 Task: Add Sliced Muenster Cheese Rbst Free to the cart.
Action: Mouse pressed left at (11, 115)
Screenshot: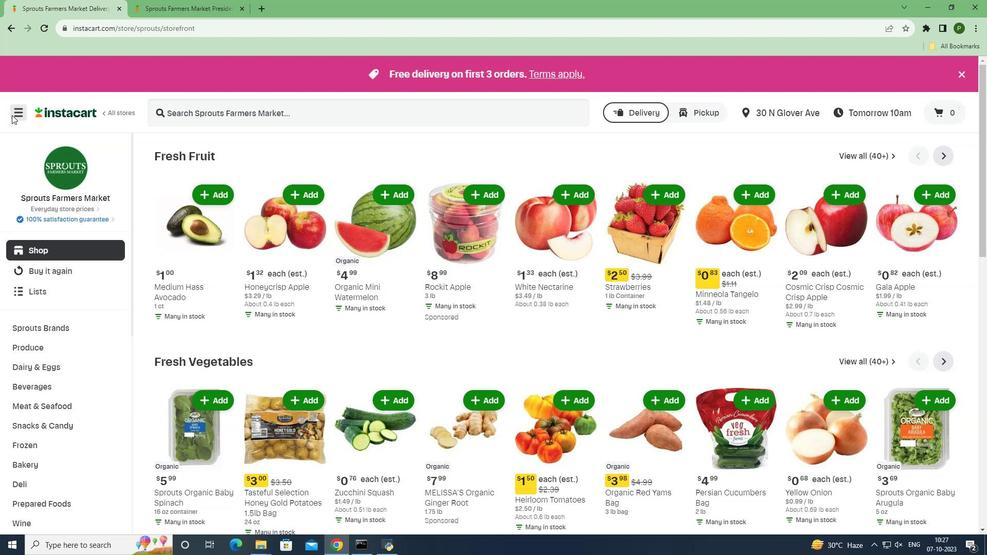 
Action: Mouse moved to (70, 271)
Screenshot: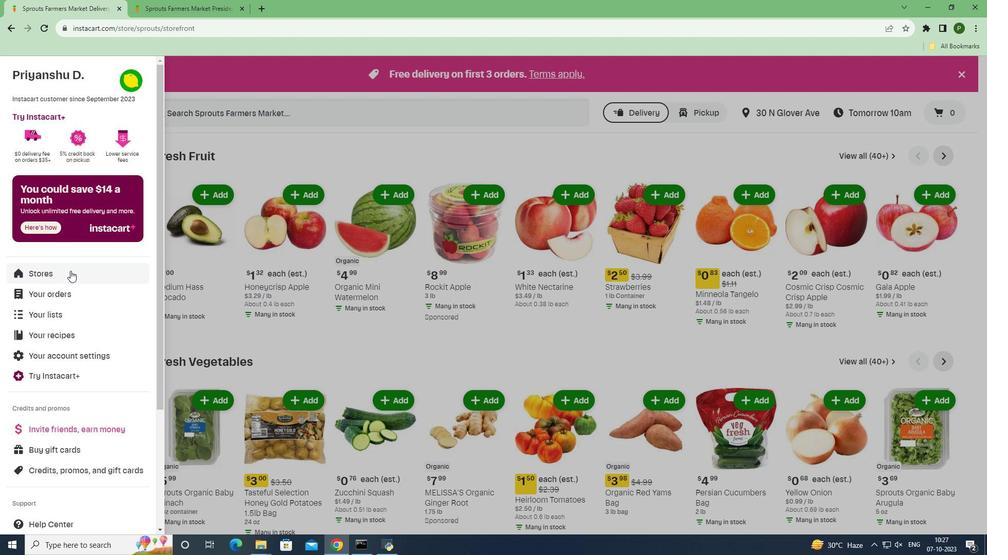 
Action: Mouse pressed left at (70, 271)
Screenshot: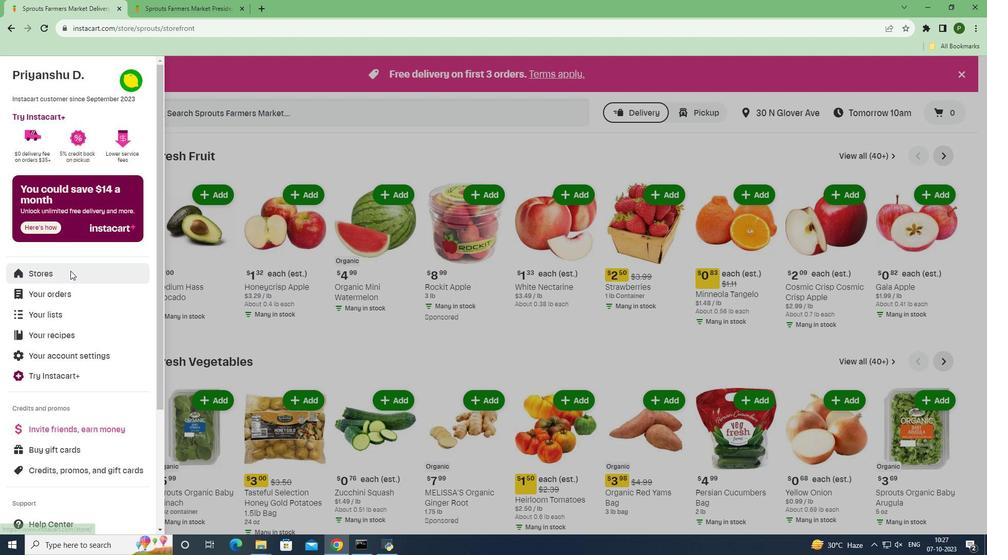 
Action: Mouse moved to (234, 119)
Screenshot: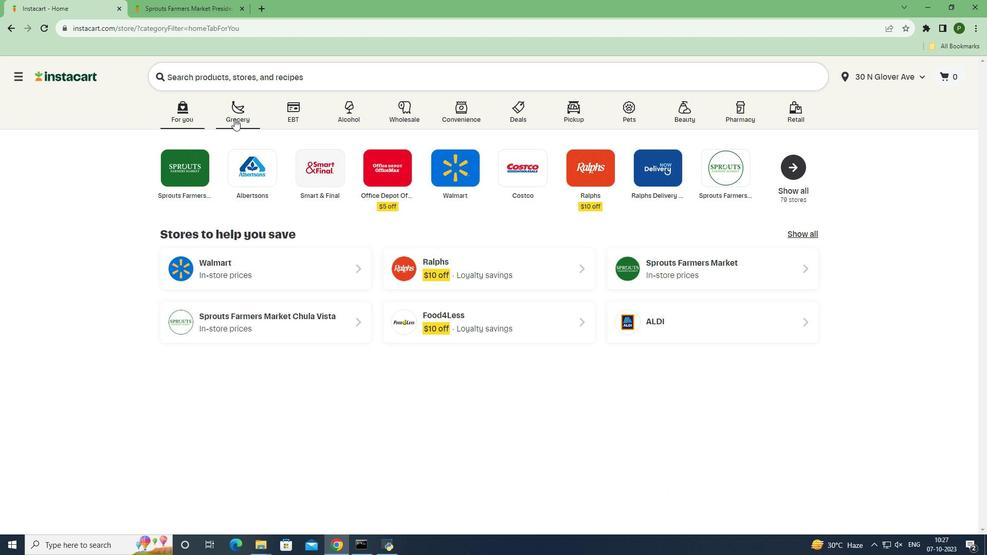 
Action: Mouse pressed left at (234, 119)
Screenshot: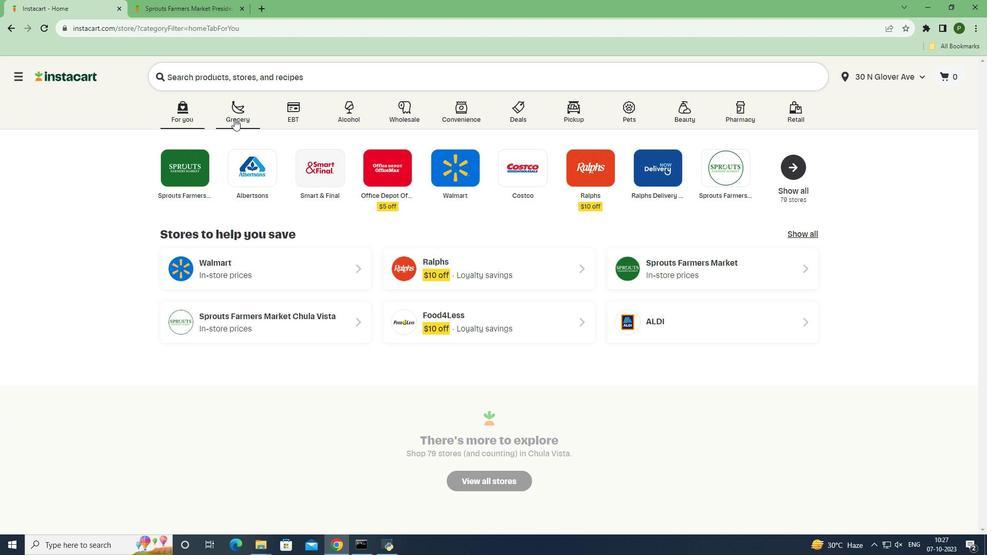 
Action: Mouse moved to (420, 235)
Screenshot: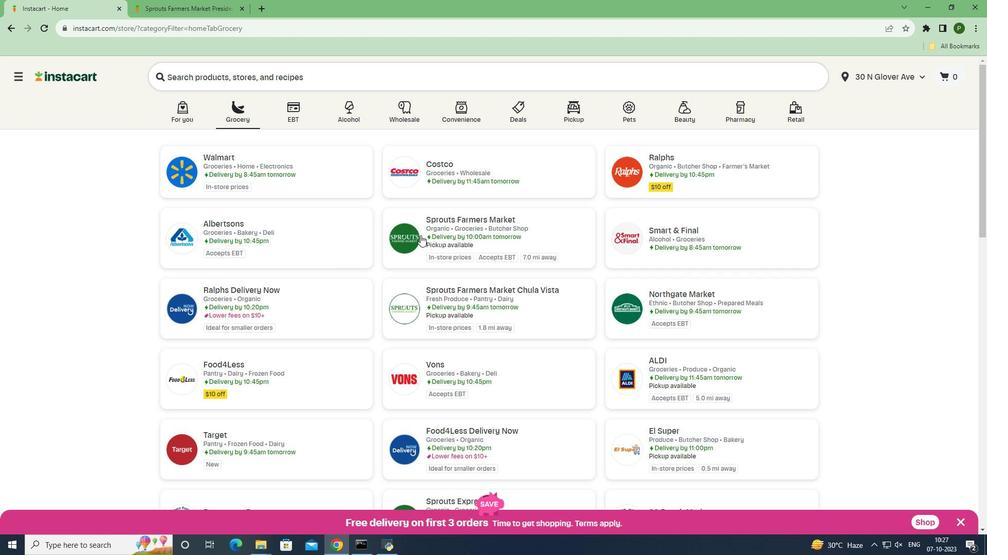 
Action: Mouse pressed left at (420, 235)
Screenshot: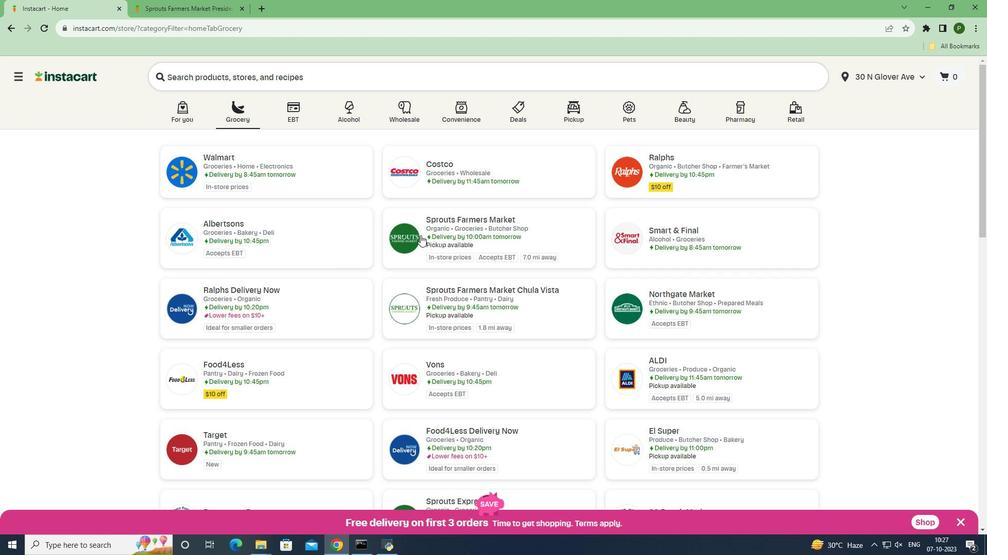 
Action: Mouse moved to (89, 335)
Screenshot: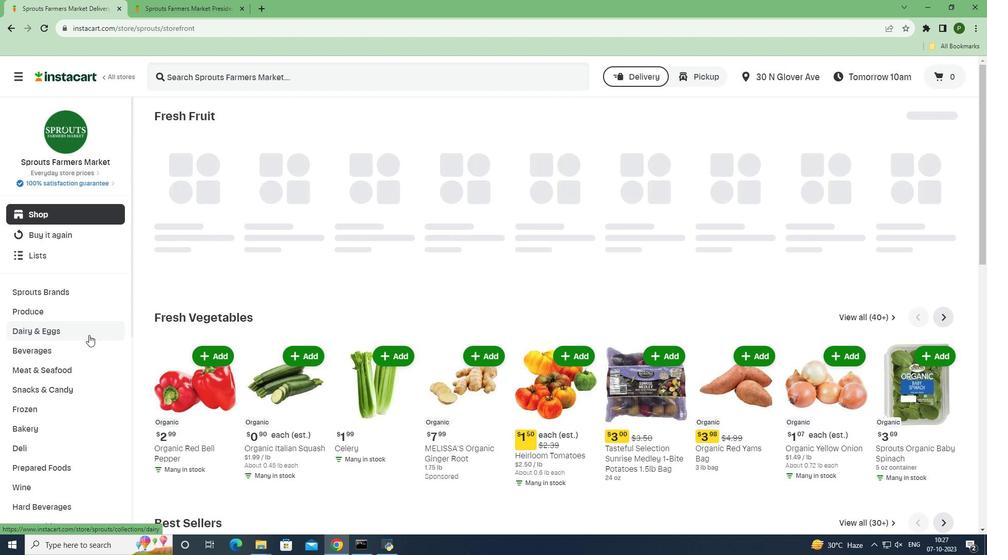 
Action: Mouse pressed left at (89, 335)
Screenshot: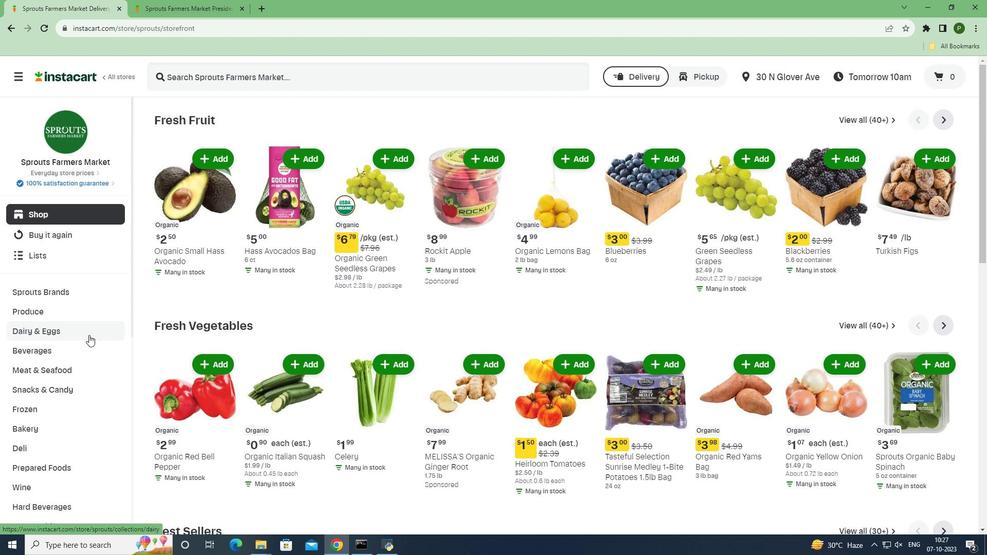 
Action: Mouse moved to (59, 370)
Screenshot: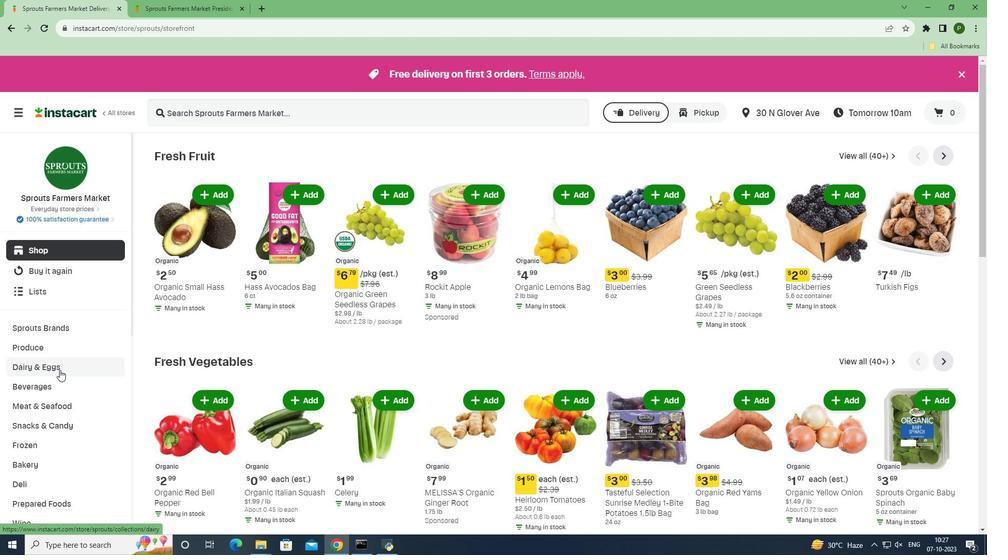 
Action: Mouse pressed left at (59, 370)
Screenshot: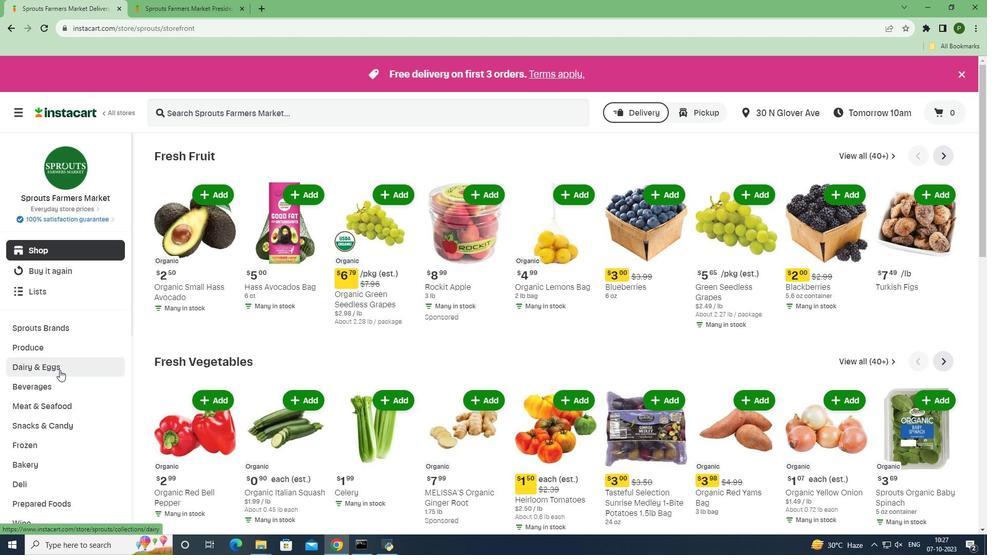 
Action: Mouse moved to (50, 404)
Screenshot: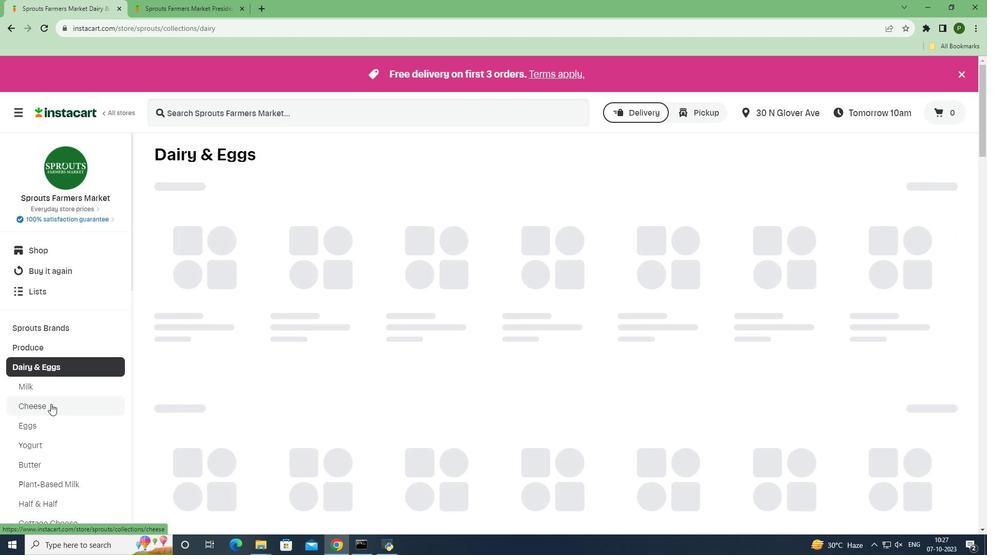 
Action: Mouse pressed left at (50, 404)
Screenshot: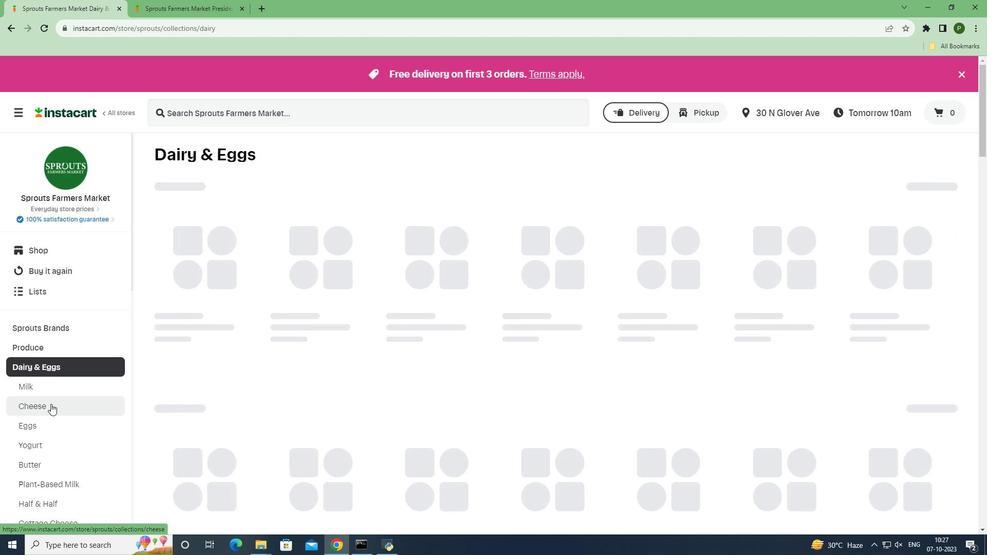 
Action: Mouse moved to (202, 115)
Screenshot: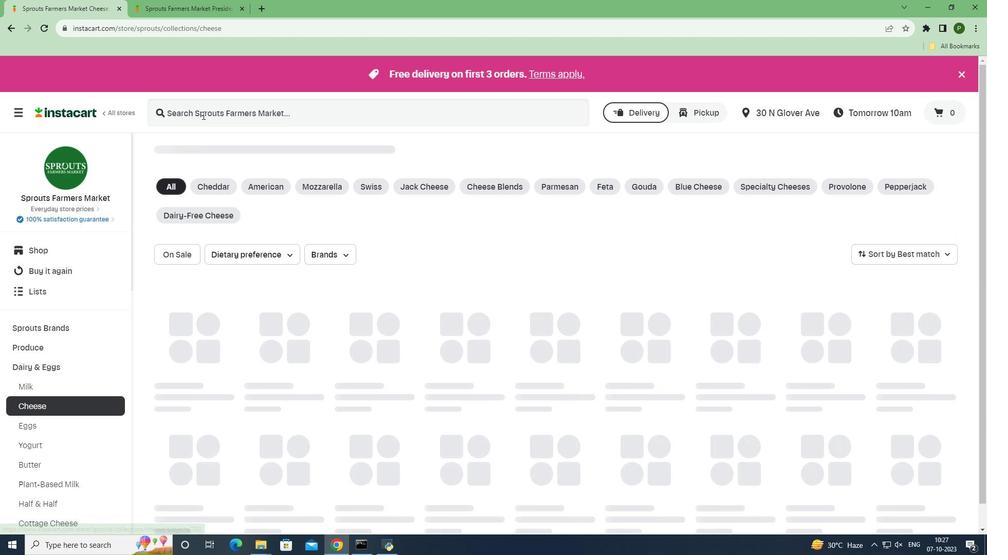 
Action: Mouse pressed left at (202, 115)
Screenshot: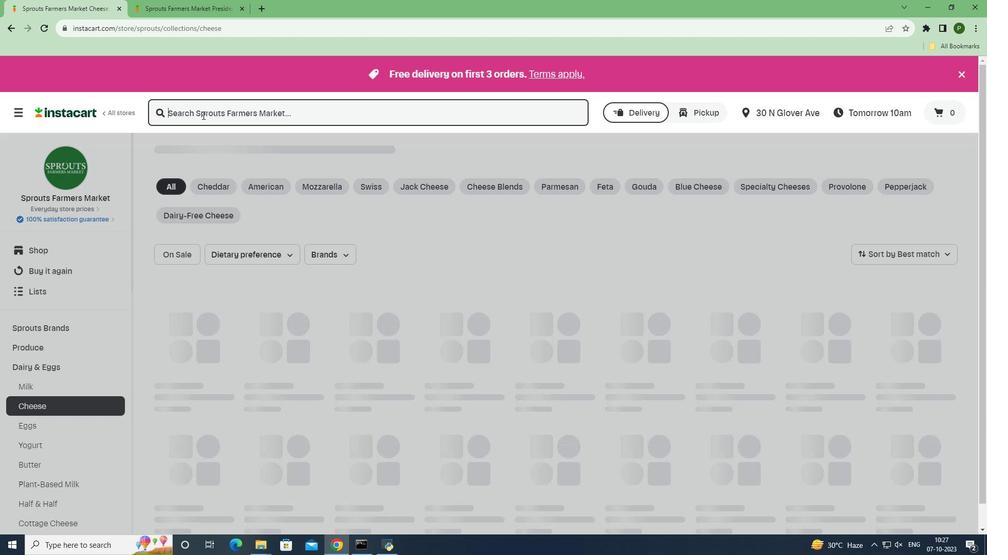 
Action: Key pressed <Key.caps_lock>S<Key.caps_lock>liced<Key.space><Key.caps_lock>M<Key.caps_lock>uenster<Key.space><Key.caps_lock>C<Key.caps_lock>heese<Key.space><Key.caps_lock>R<Key.caps_lock>bst<Key.space><Key.caps_lock>F<Key.caps_lock>ree<Key.enter>
Screenshot: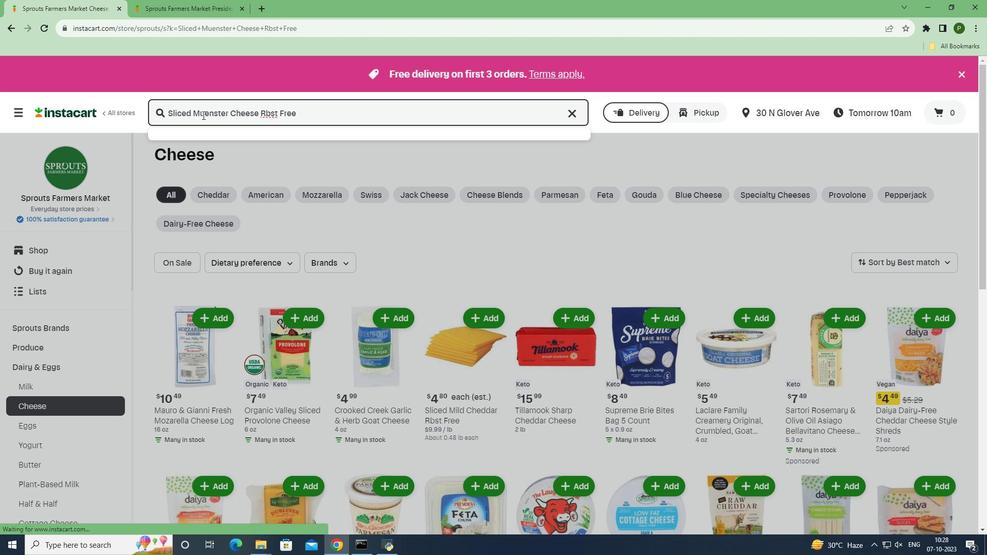 
Action: Mouse moved to (774, 218)
Screenshot: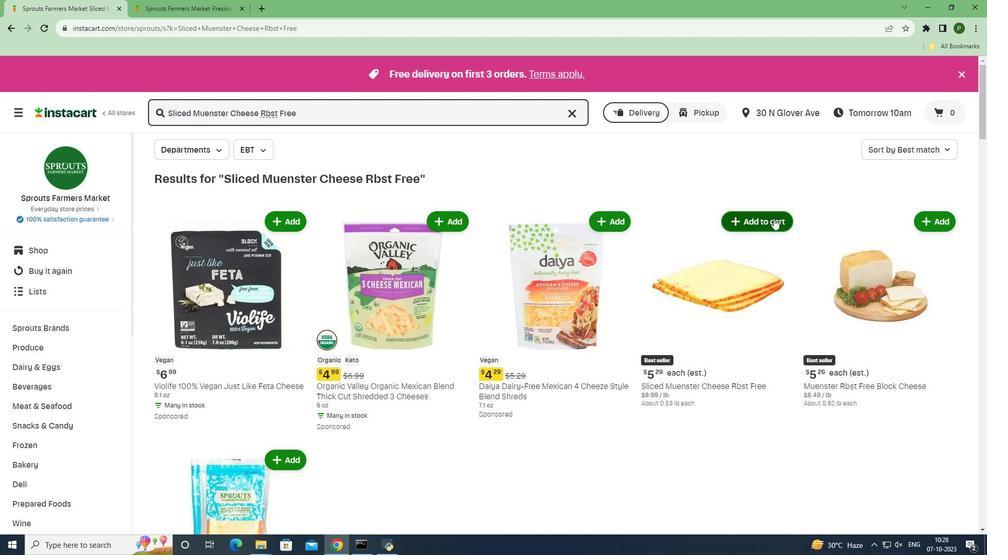 
Action: Mouse pressed left at (774, 218)
Screenshot: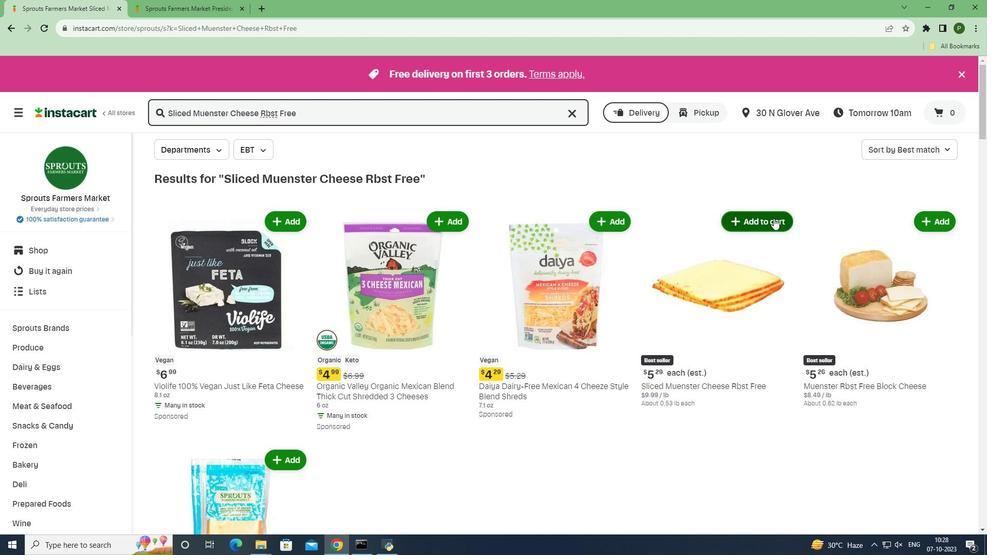 
Action: Mouse moved to (787, 266)
Screenshot: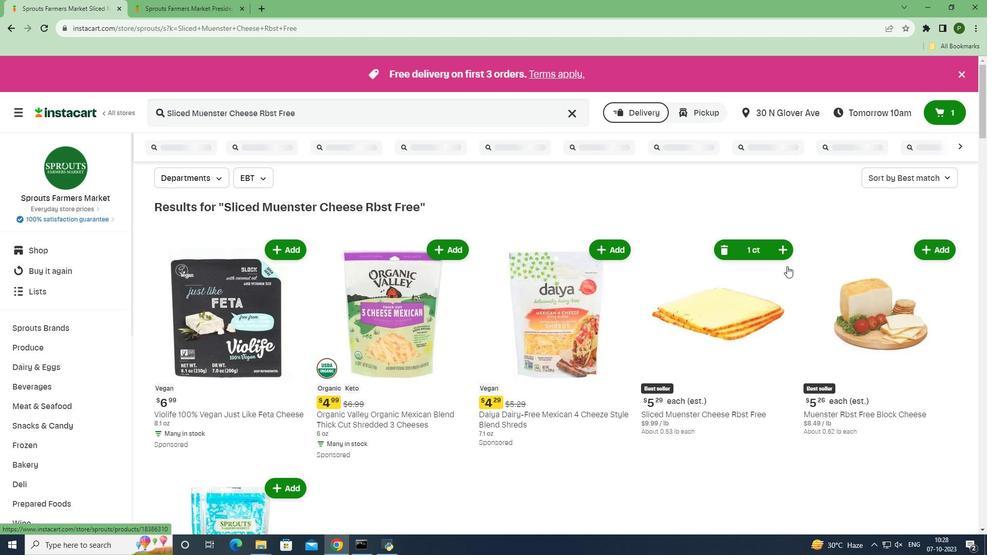 
